 Task: Filter services by langauge "Spanish".
Action: Mouse moved to (305, 67)
Screenshot: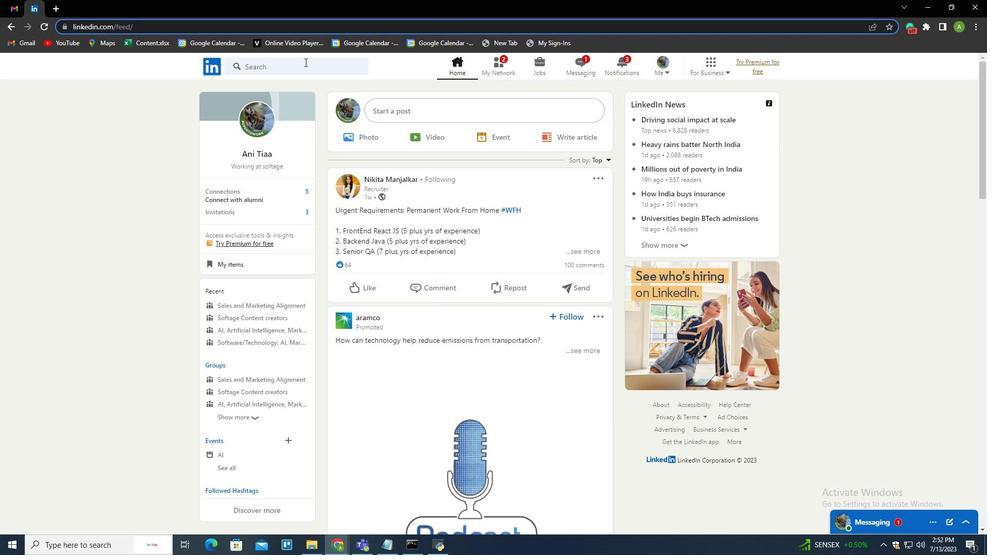 
Action: Mouse pressed left at (305, 67)
Screenshot: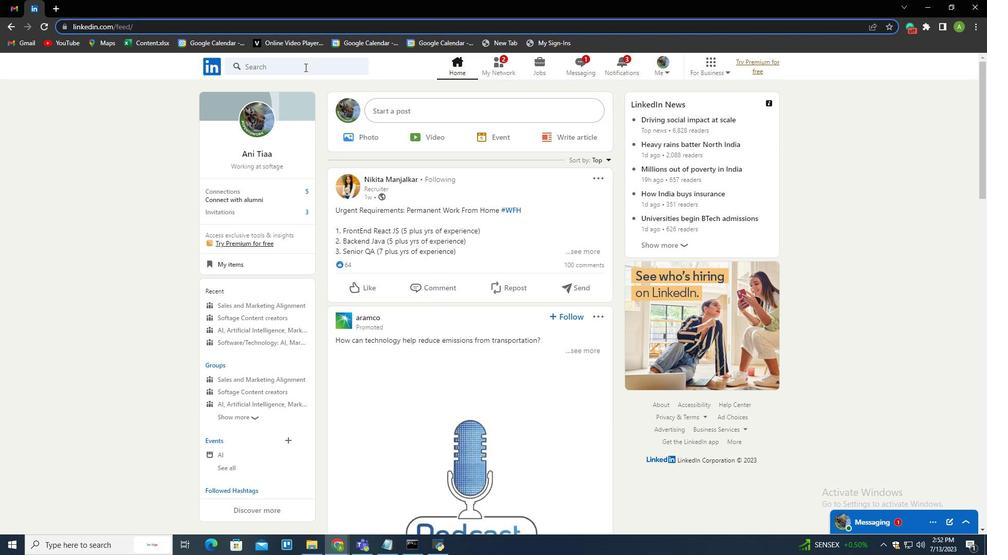 
Action: Mouse moved to (394, 92)
Screenshot: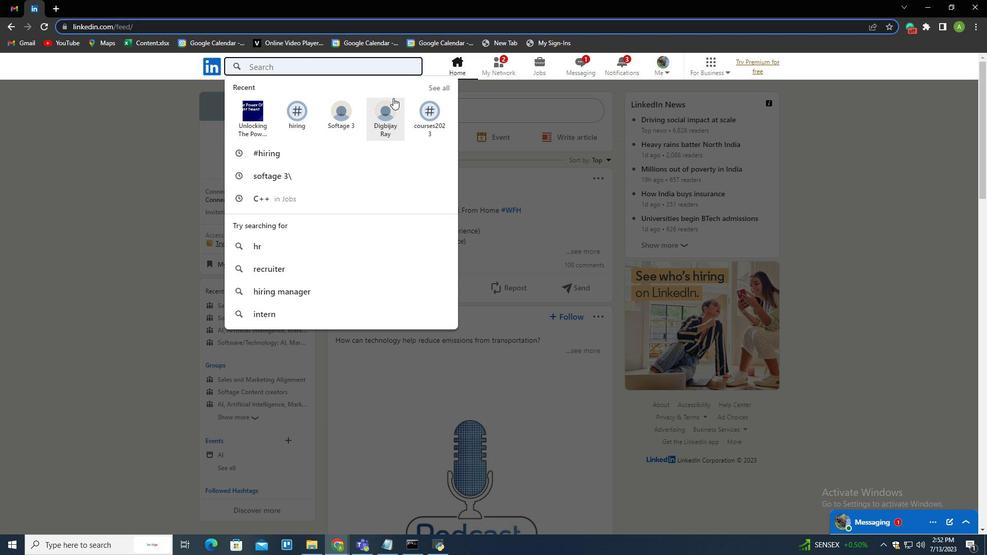 
Action: Key pressed hiring<Key.enter>
Screenshot: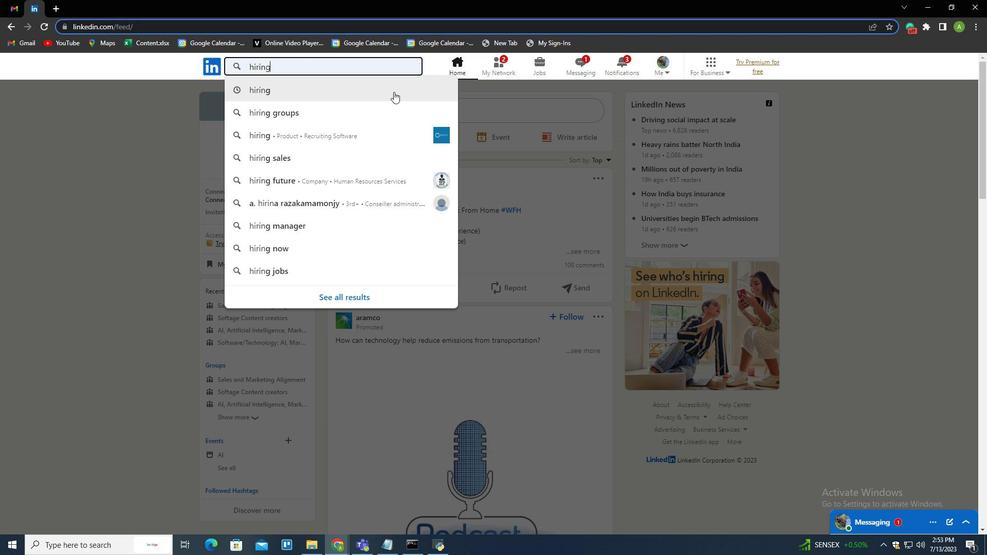 
Action: Mouse moved to (604, 94)
Screenshot: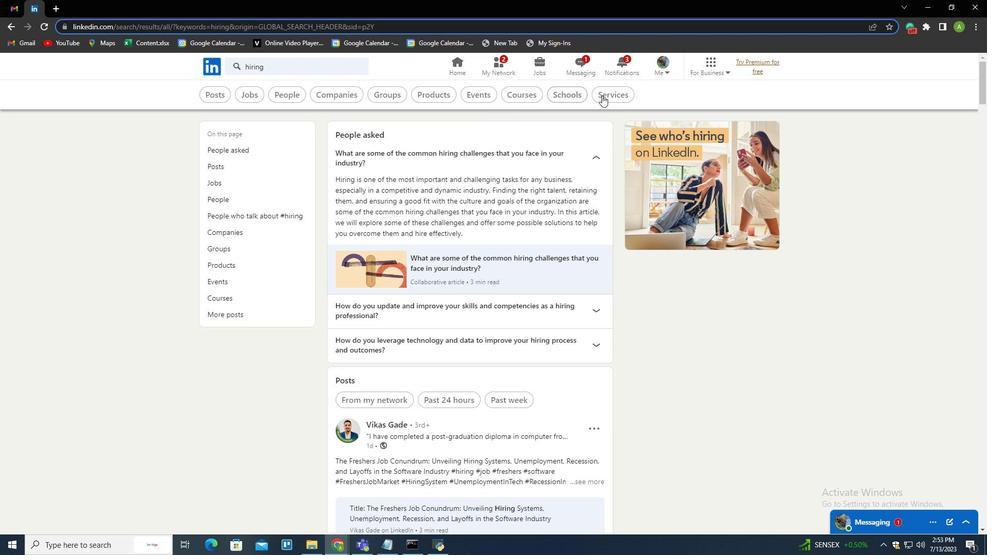
Action: Mouse pressed left at (604, 94)
Screenshot: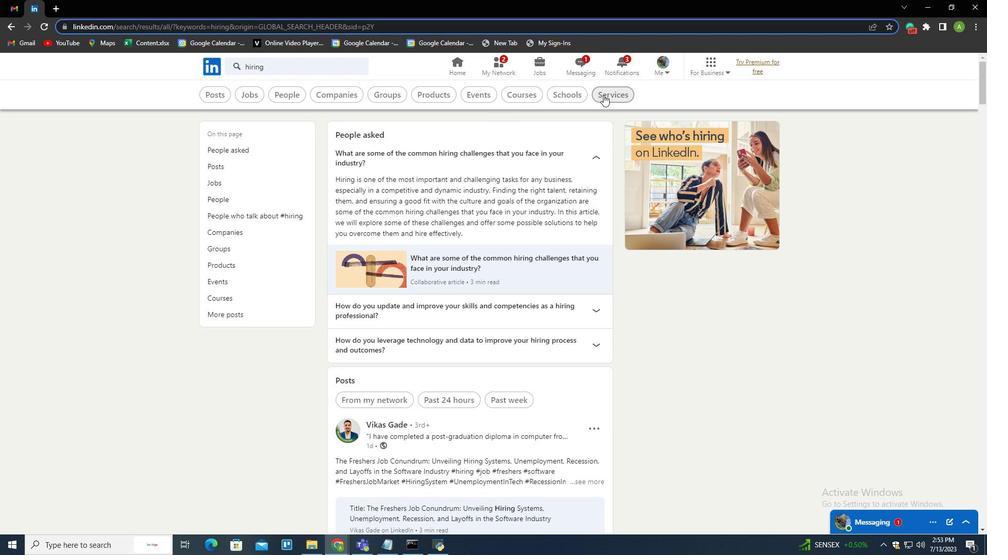 
Action: Mouse moved to (520, 95)
Screenshot: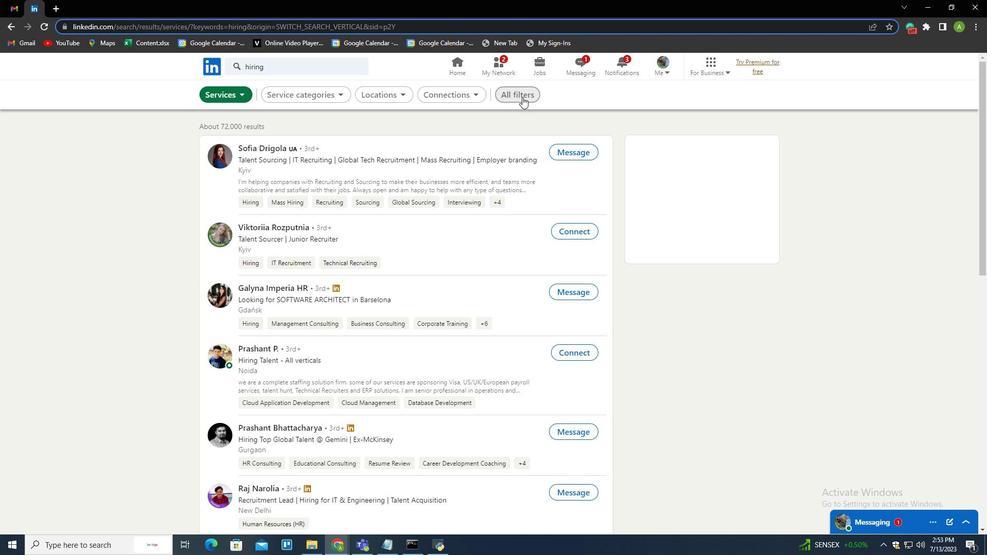 
Action: Mouse pressed left at (520, 95)
Screenshot: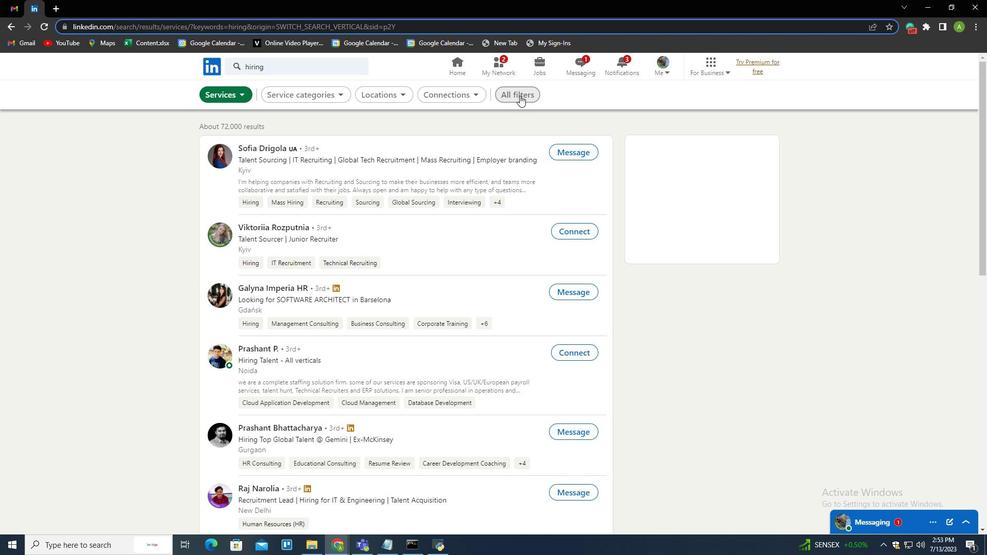 
Action: Mouse moved to (850, 423)
Screenshot: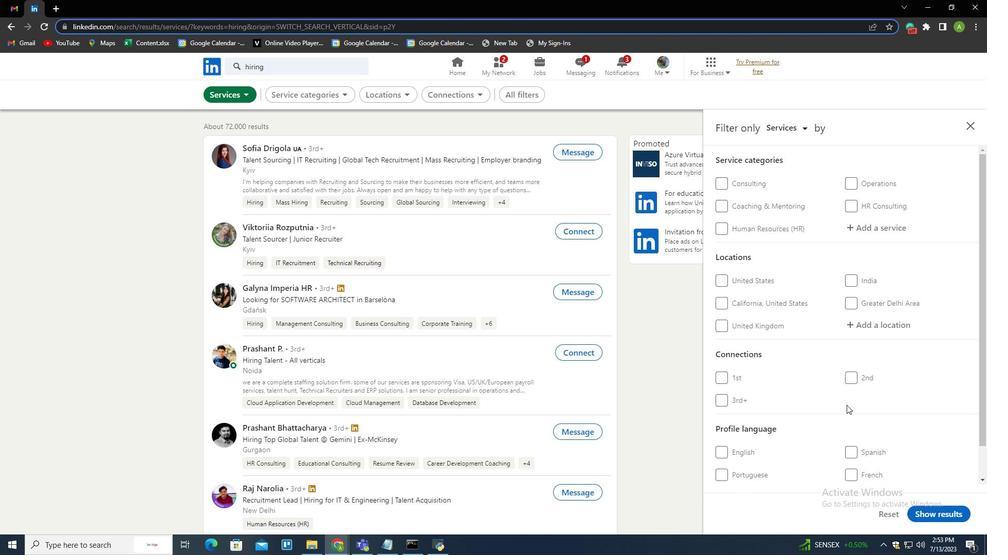 
Action: Mouse scrolled (850, 422) with delta (0, 0)
Screenshot: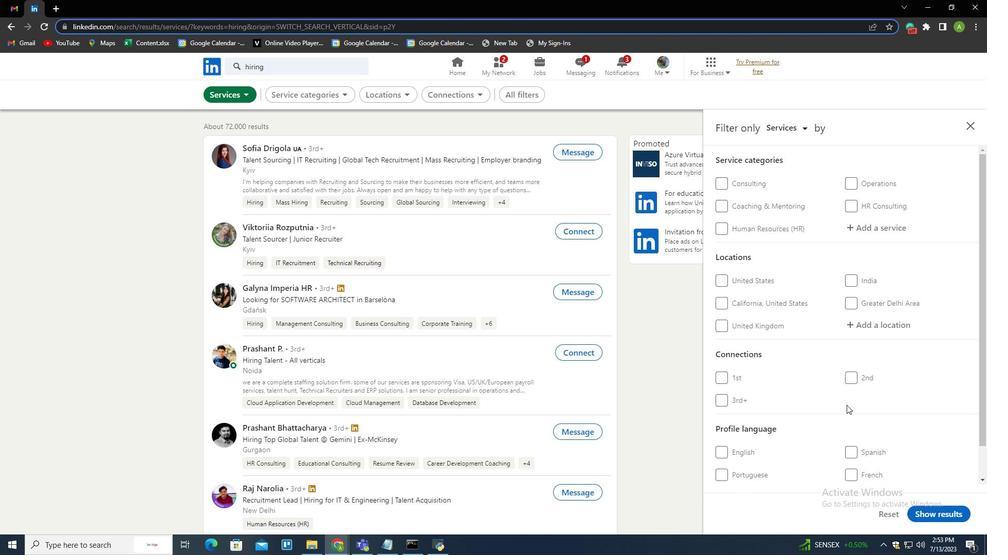 
Action: Mouse scrolled (850, 423) with delta (0, 0)
Screenshot: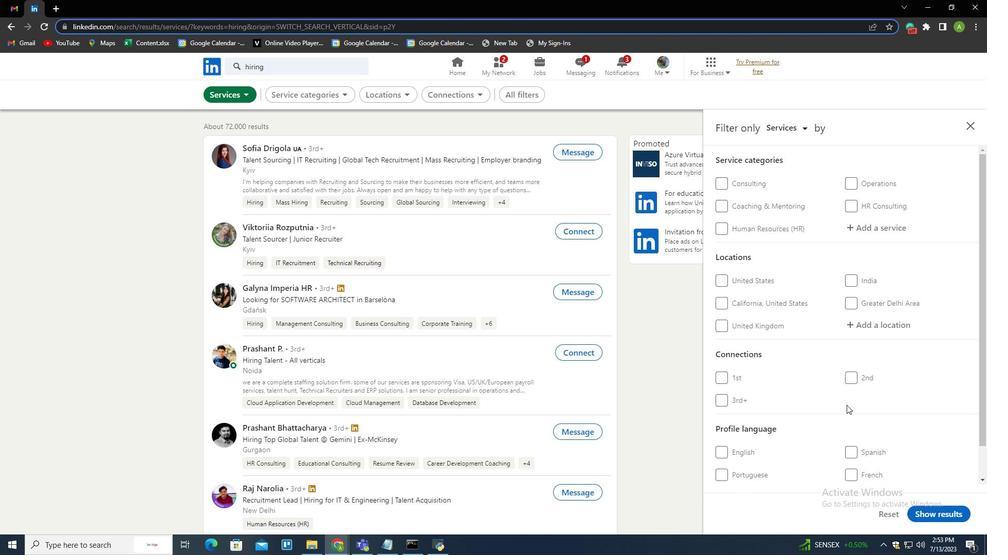 
Action: Mouse scrolled (850, 423) with delta (0, 0)
Screenshot: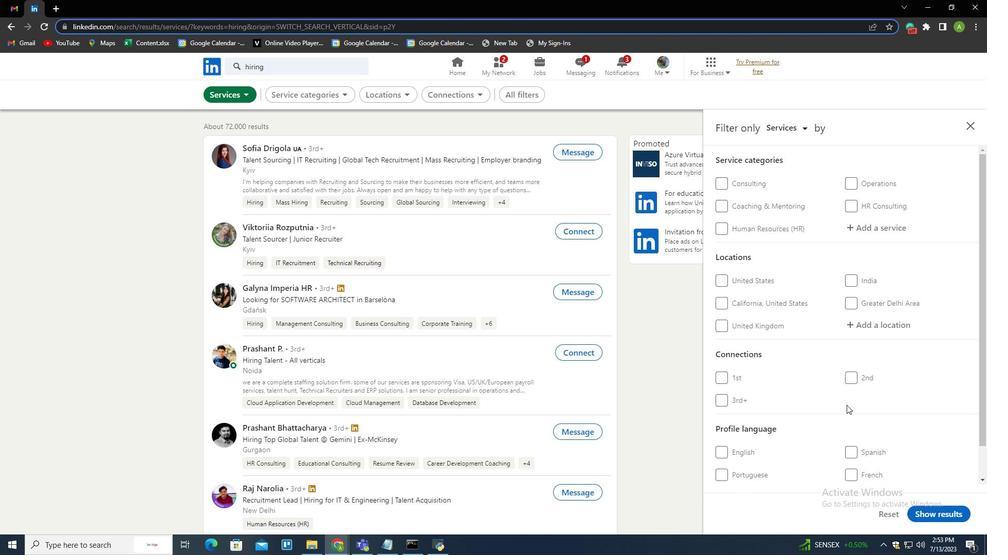 
Action: Mouse scrolled (850, 423) with delta (0, 0)
Screenshot: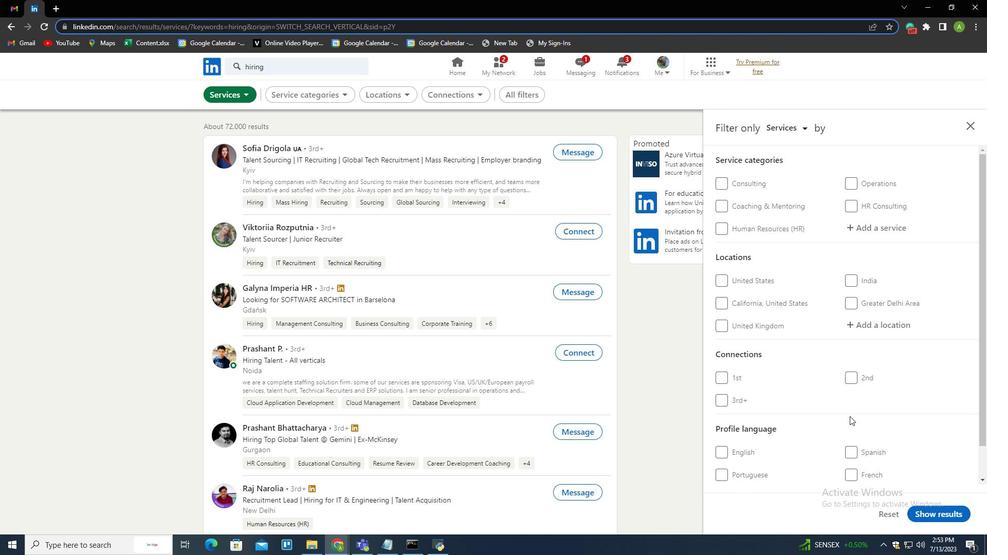 
Action: Mouse scrolled (850, 423) with delta (0, 0)
Screenshot: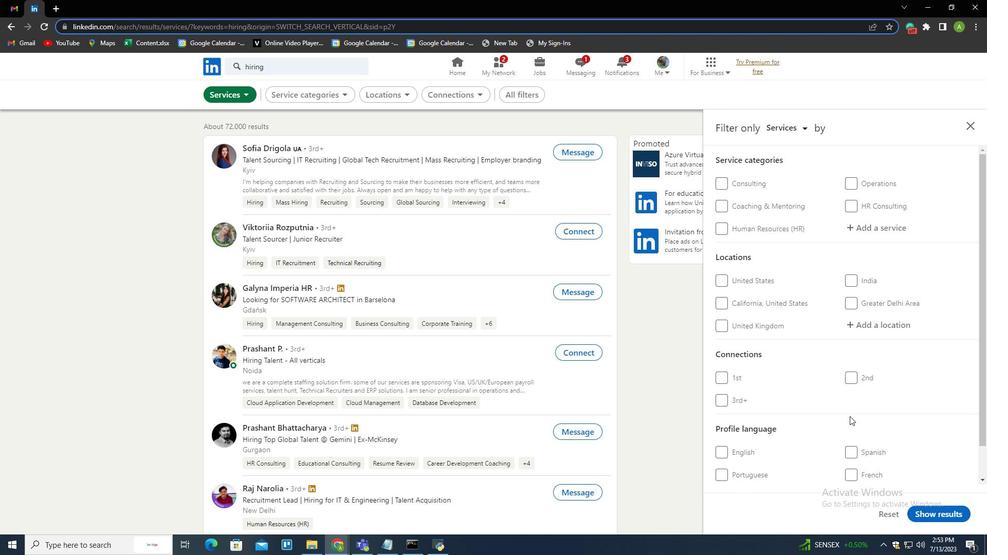 
Action: Mouse moved to (850, 418)
Screenshot: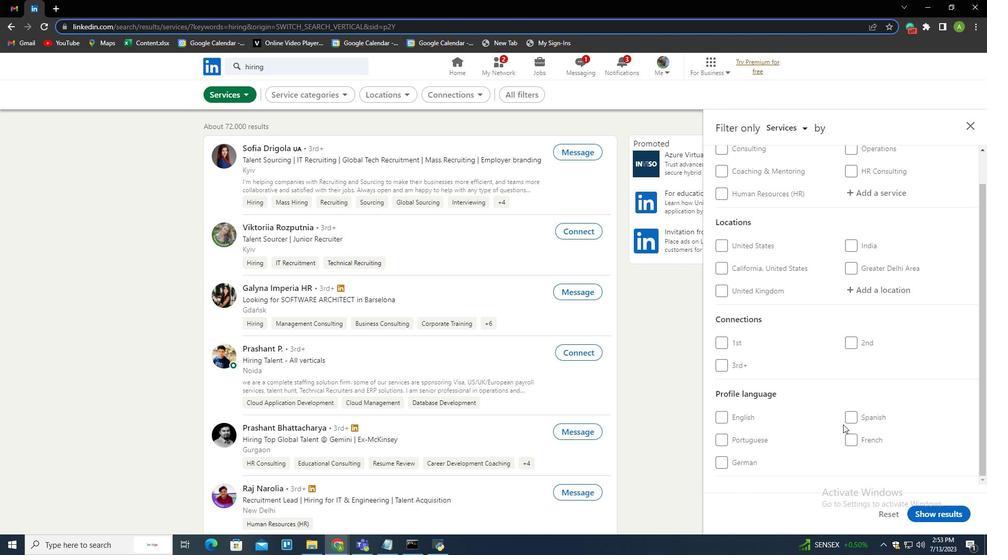 
Action: Mouse pressed left at (850, 418)
Screenshot: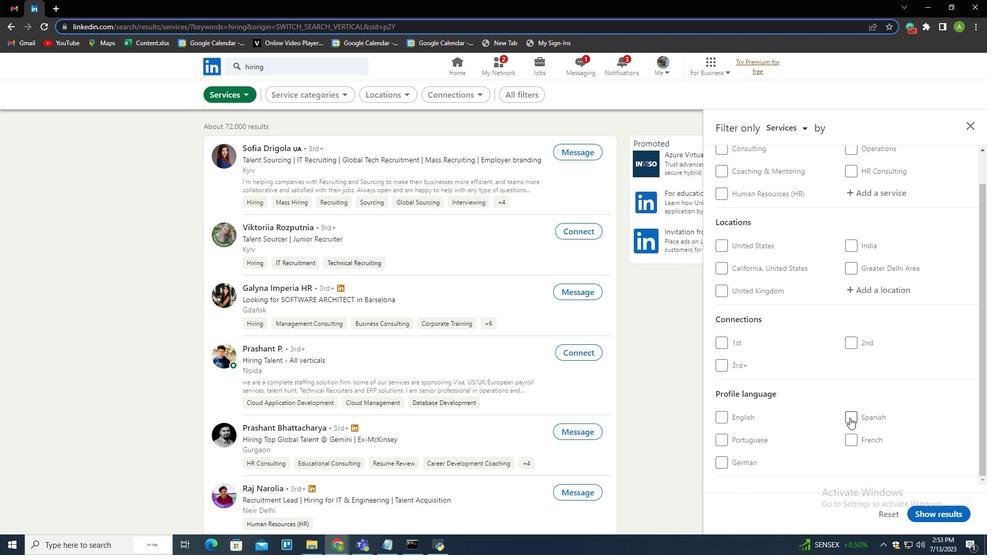 
Action: Mouse moved to (948, 511)
Screenshot: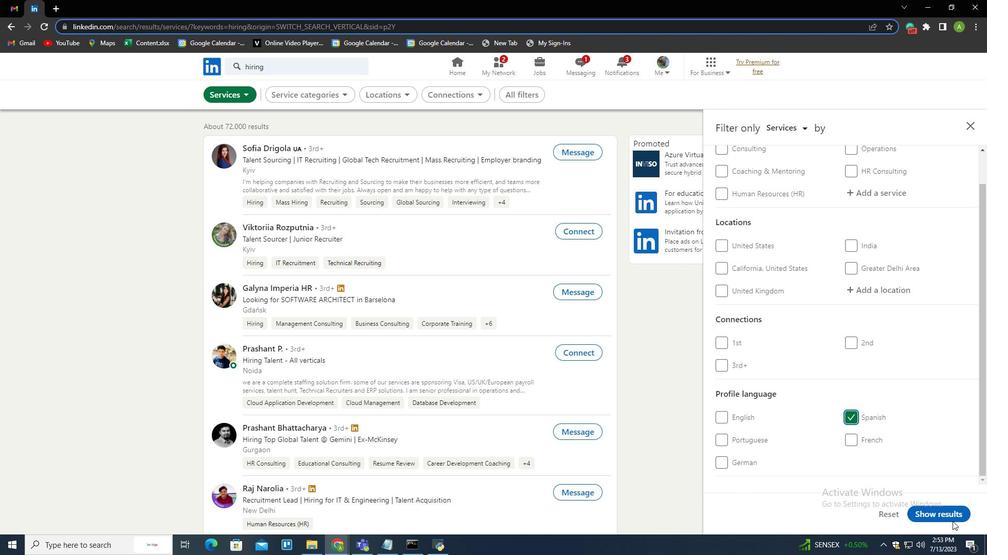 
Action: Mouse pressed left at (948, 511)
Screenshot: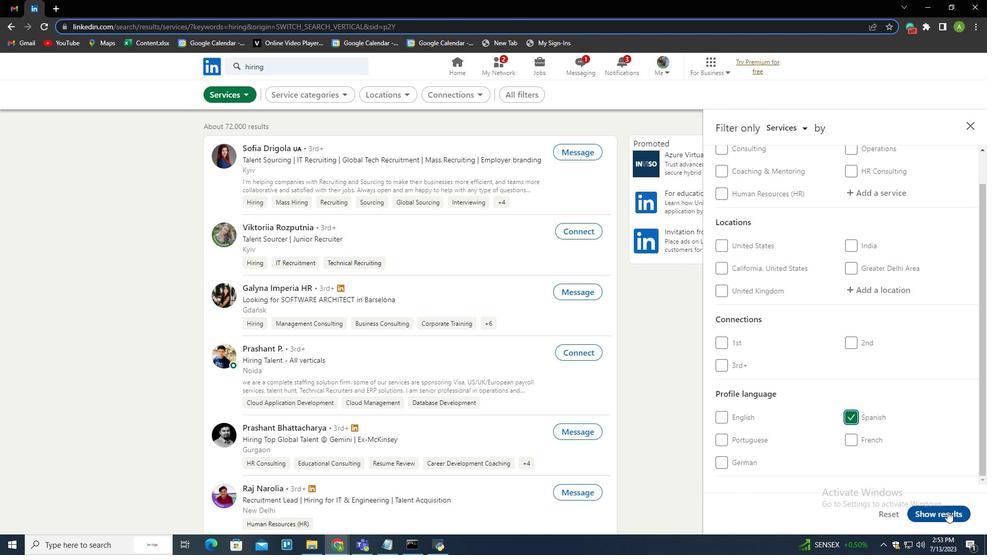 
Action: Mouse moved to (724, 432)
Screenshot: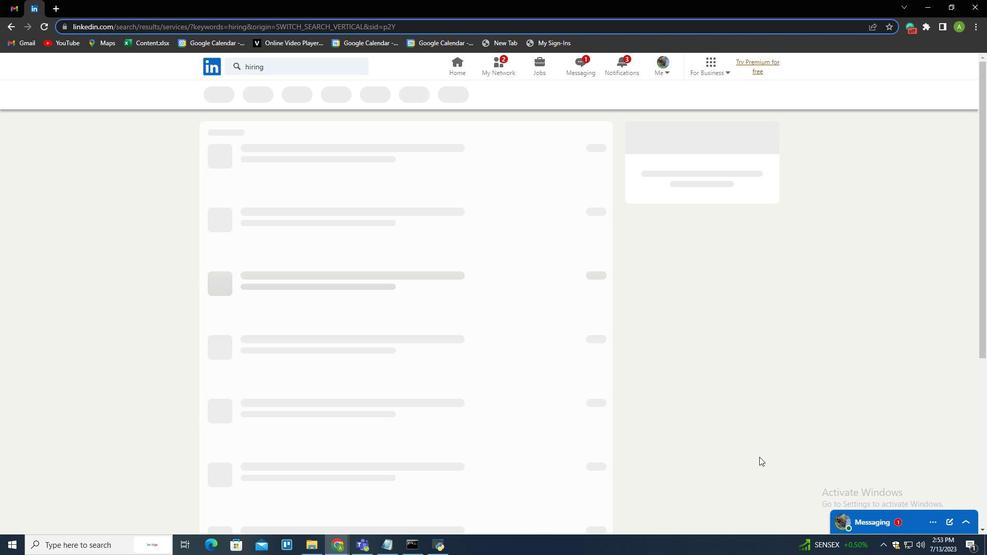 
